 Task: View added groups on the profile page
Action: Mouse moved to (313, 282)
Screenshot: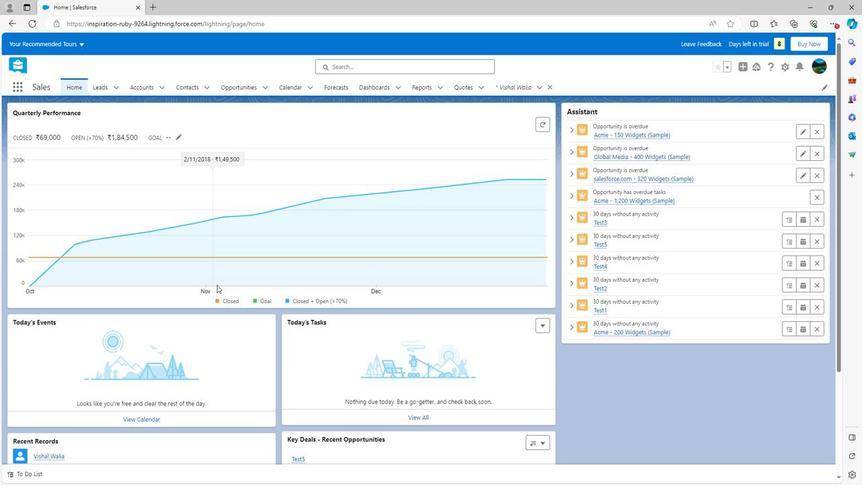 
Action: Mouse scrolled (313, 281) with delta (0, 0)
Screenshot: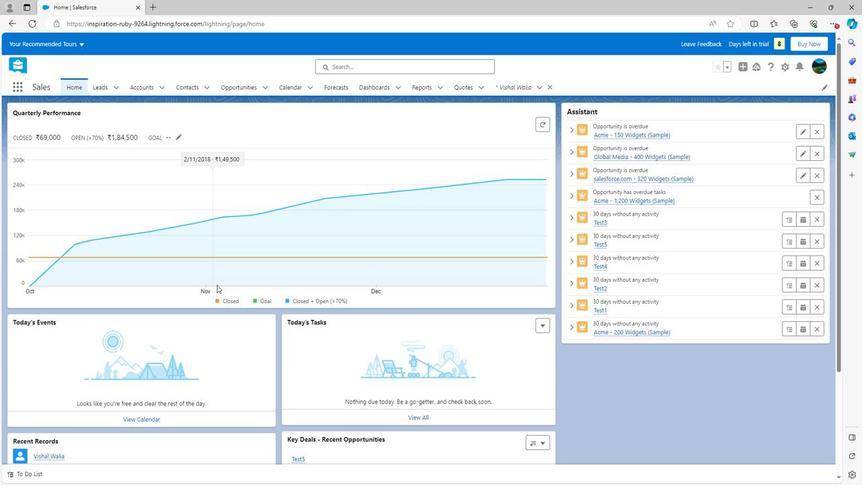 
Action: Mouse scrolled (313, 281) with delta (0, 0)
Screenshot: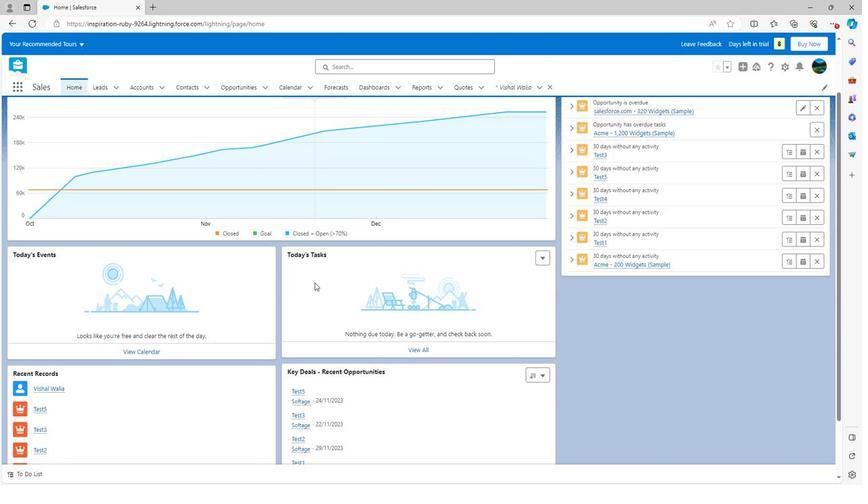 
Action: Mouse scrolled (313, 281) with delta (0, 0)
Screenshot: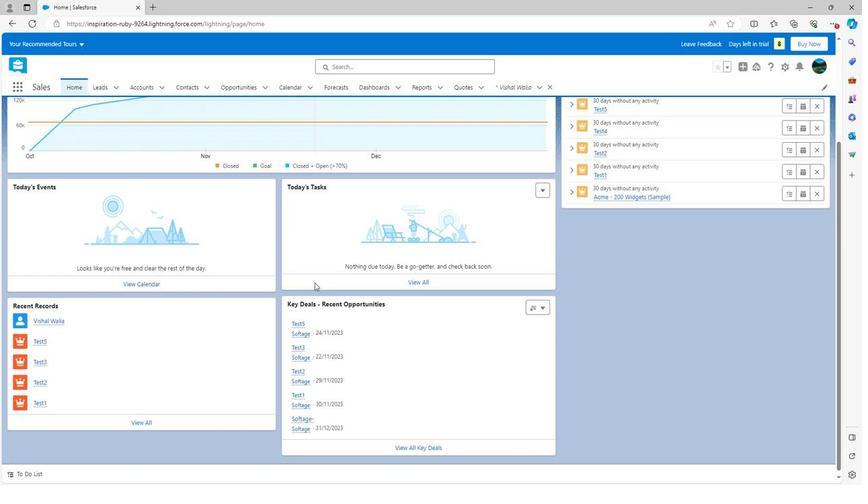 
Action: Mouse moved to (311, 280)
Screenshot: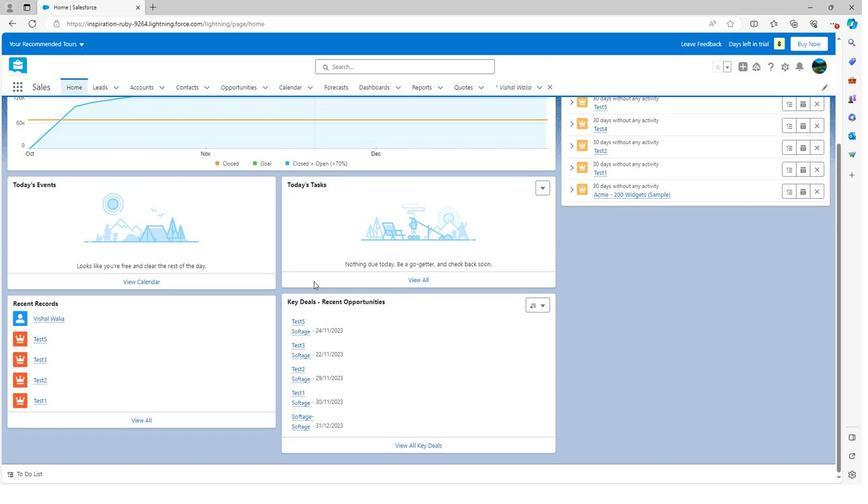 
Action: Mouse scrolled (311, 281) with delta (0, 0)
Screenshot: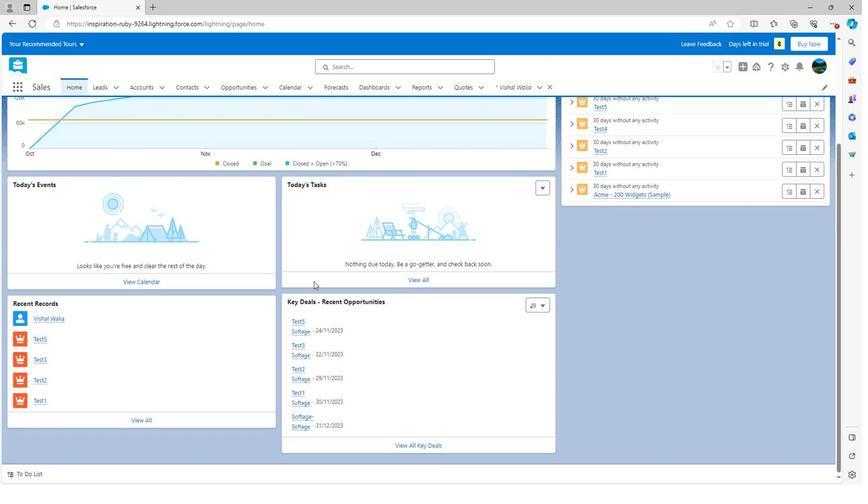 
Action: Mouse scrolled (311, 281) with delta (0, 0)
Screenshot: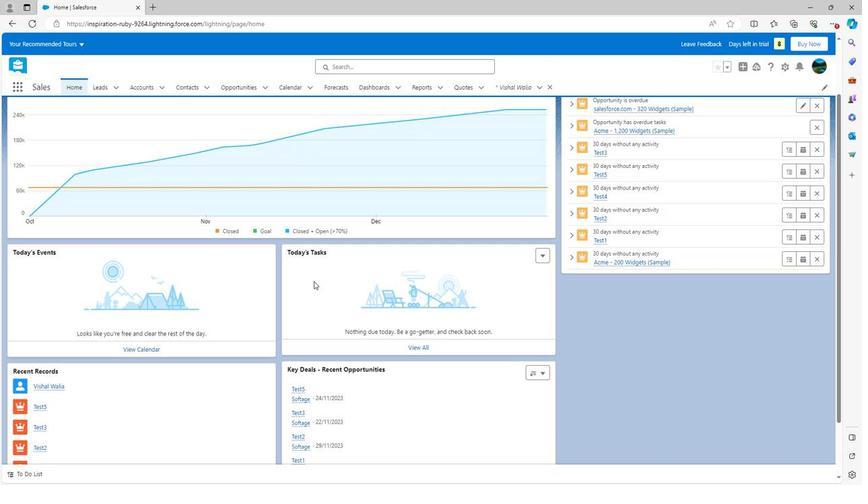 
Action: Mouse scrolled (311, 281) with delta (0, 0)
Screenshot: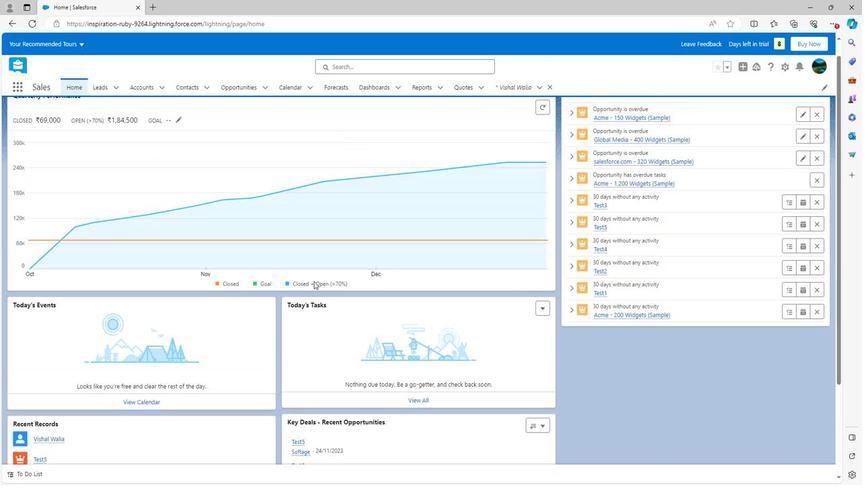
Action: Mouse moved to (817, 66)
Screenshot: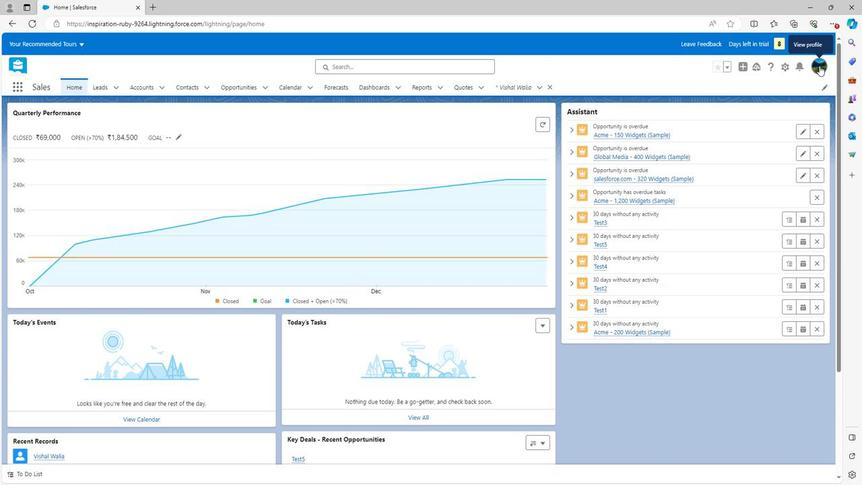 
Action: Mouse pressed left at (817, 66)
Screenshot: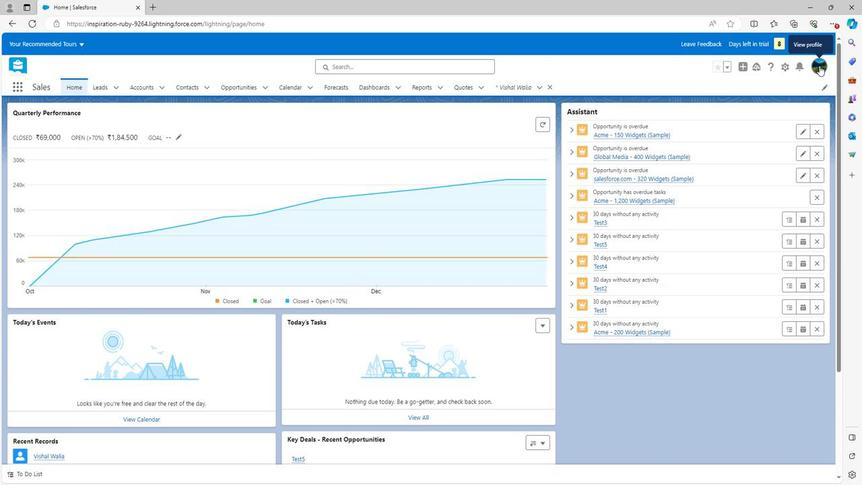 
Action: Mouse moved to (682, 98)
Screenshot: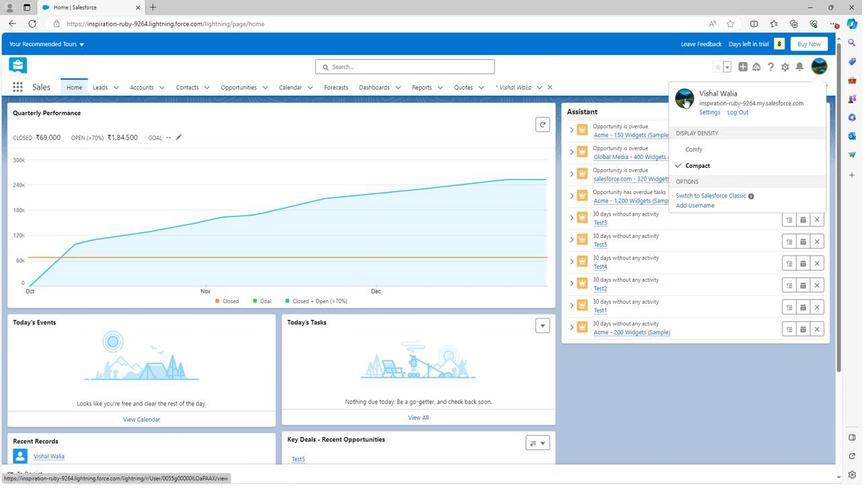 
Action: Mouse pressed left at (682, 98)
Screenshot: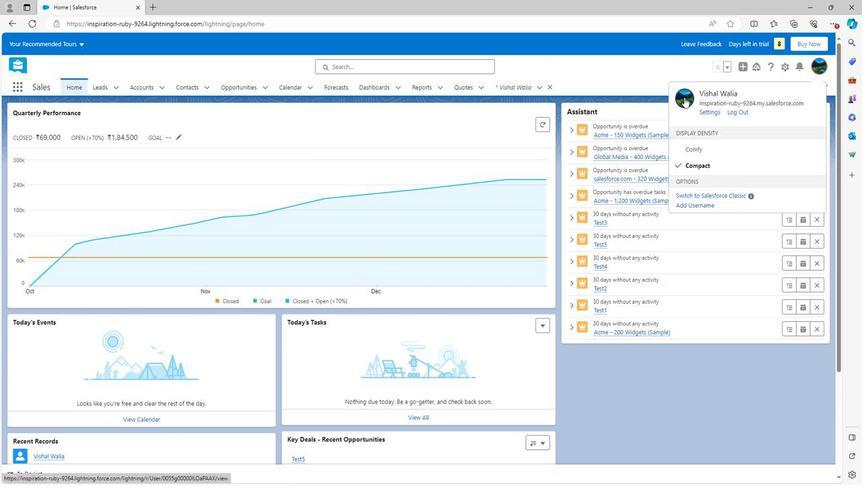 
Action: Mouse moved to (659, 289)
Screenshot: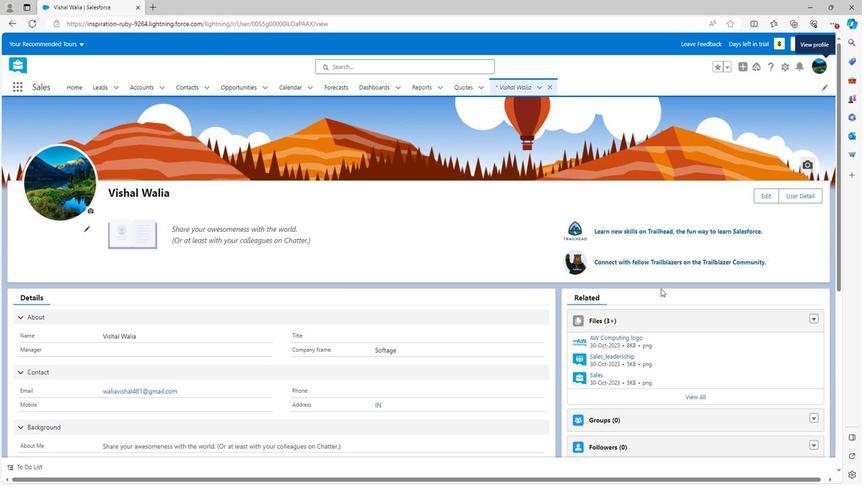 
Action: Mouse scrolled (659, 289) with delta (0, 0)
Screenshot: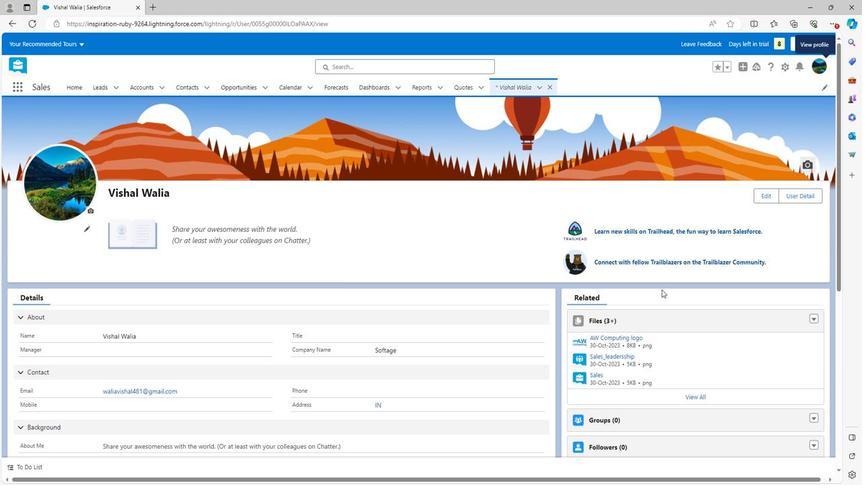
Action: Mouse scrolled (659, 289) with delta (0, 0)
Screenshot: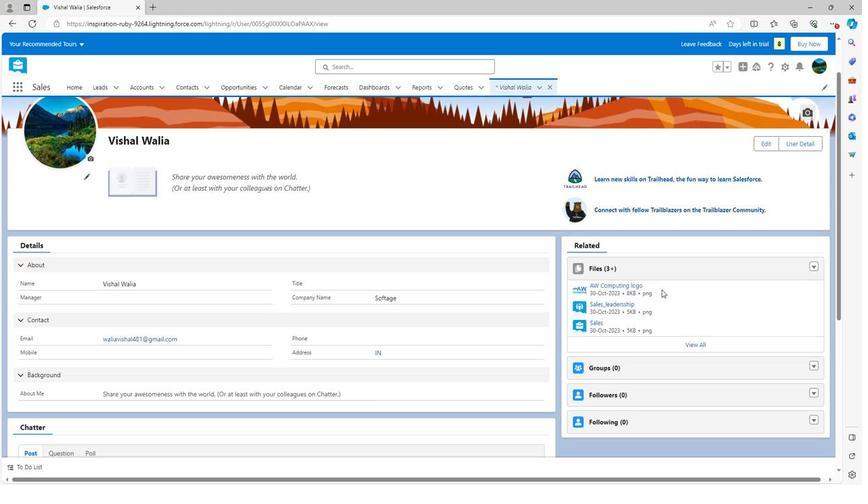 
Action: Mouse scrolled (659, 289) with delta (0, 0)
Screenshot: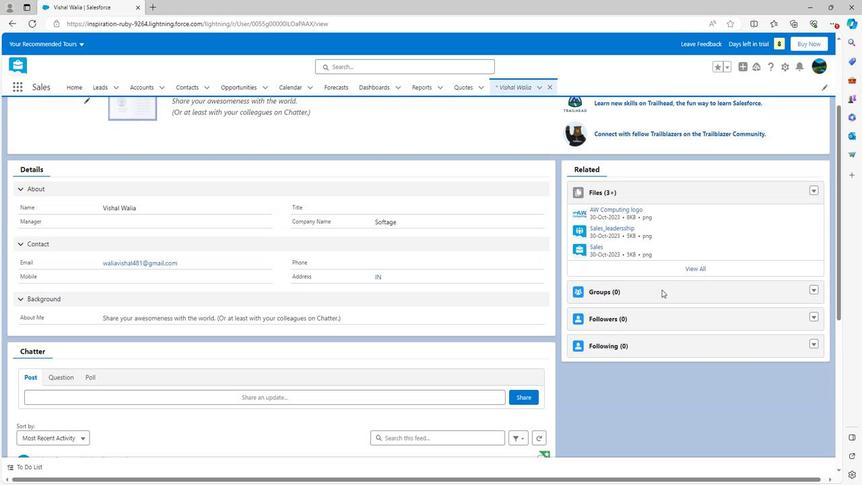 
Action: Mouse moved to (774, 215)
Screenshot: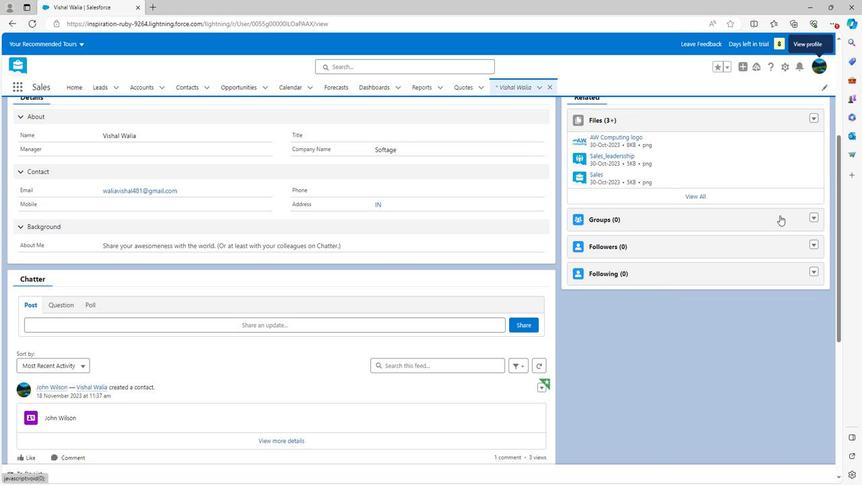 
Action: Mouse pressed left at (774, 215)
Screenshot: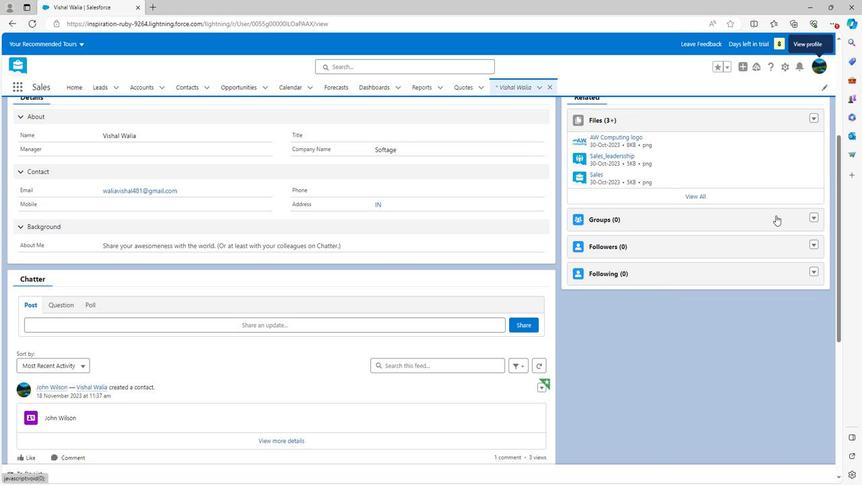 
Action: Mouse moved to (602, 222)
Screenshot: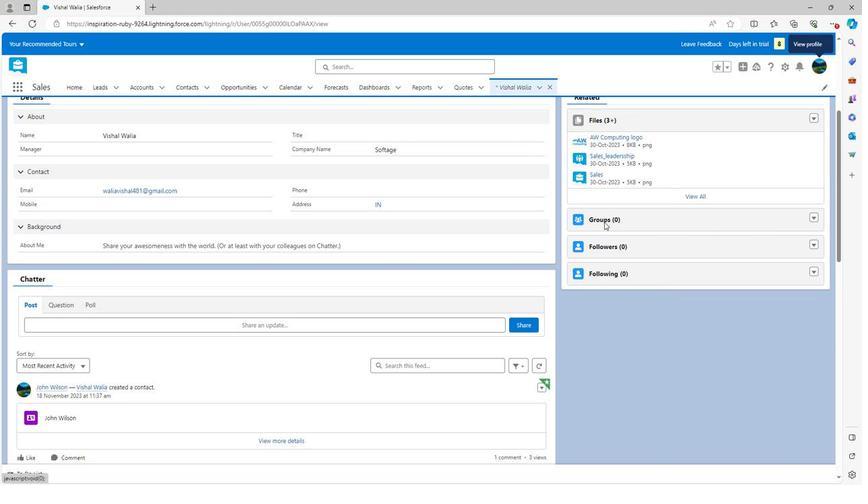 
Action: Mouse pressed left at (602, 222)
Screenshot: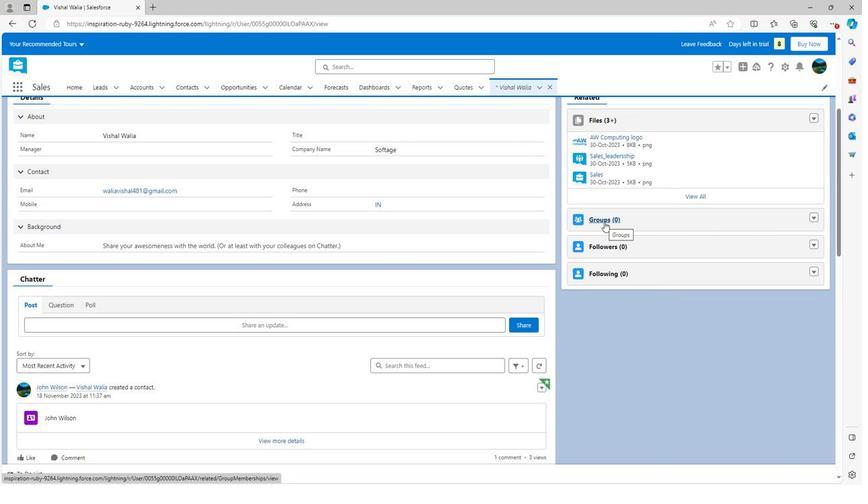 
Action: Mouse moved to (329, 259)
Screenshot: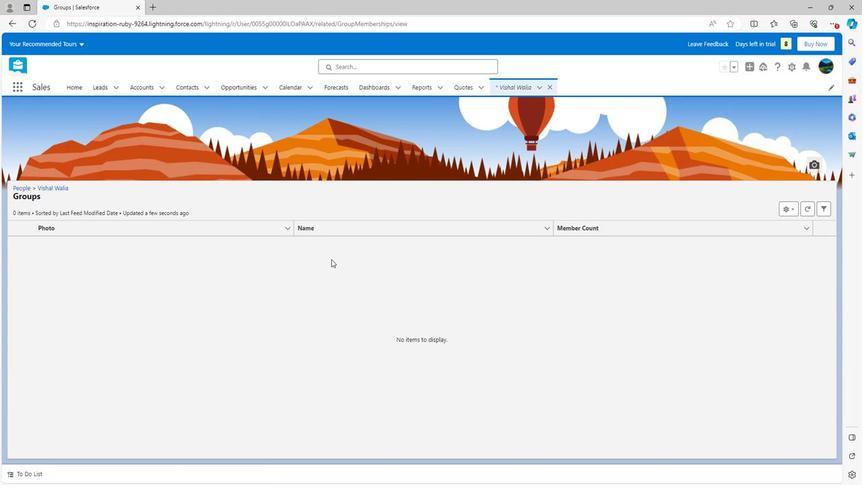
Action: Mouse scrolled (329, 259) with delta (0, 0)
Screenshot: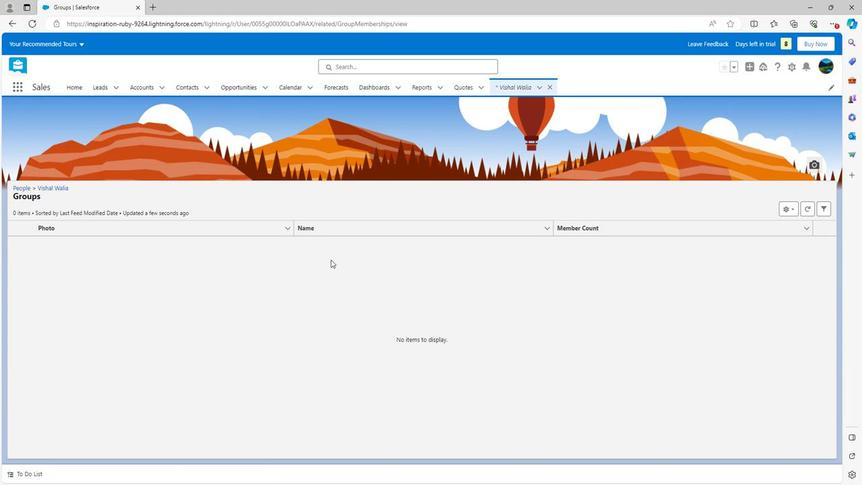 
Action: Mouse scrolled (329, 259) with delta (0, 0)
Screenshot: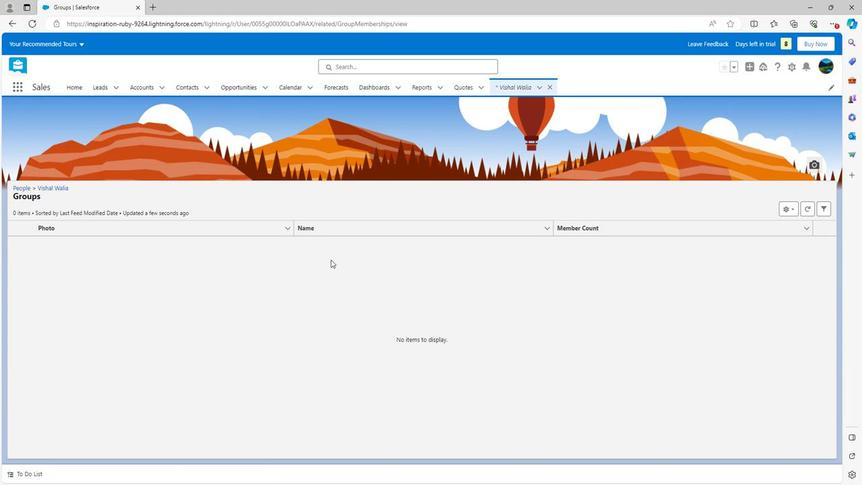 
Action: Mouse moved to (10, 22)
Screenshot: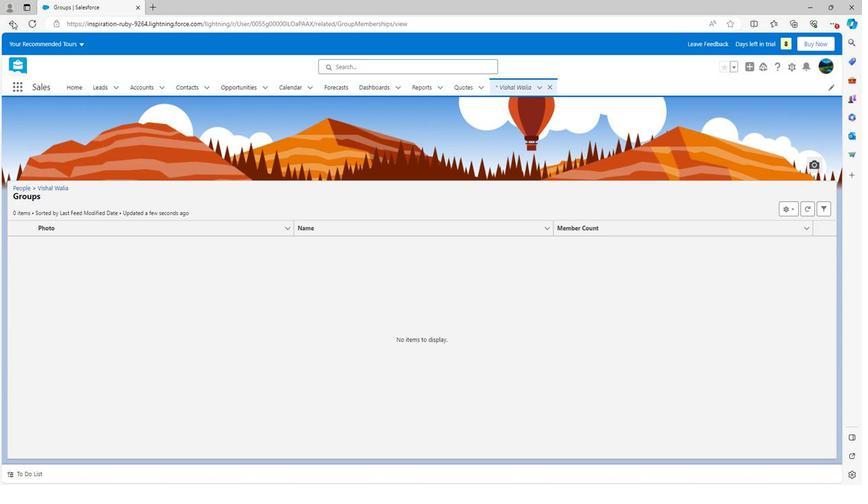 
Action: Mouse pressed left at (10, 22)
Screenshot: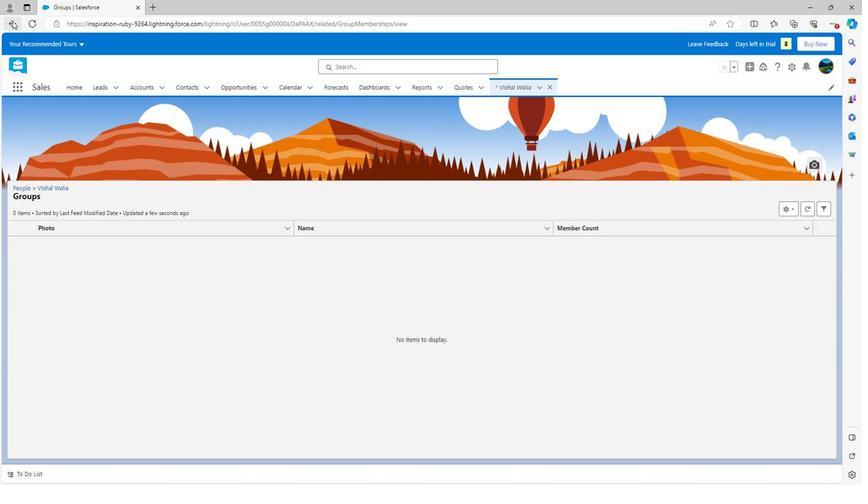 
Action: Mouse moved to (814, 202)
Screenshot: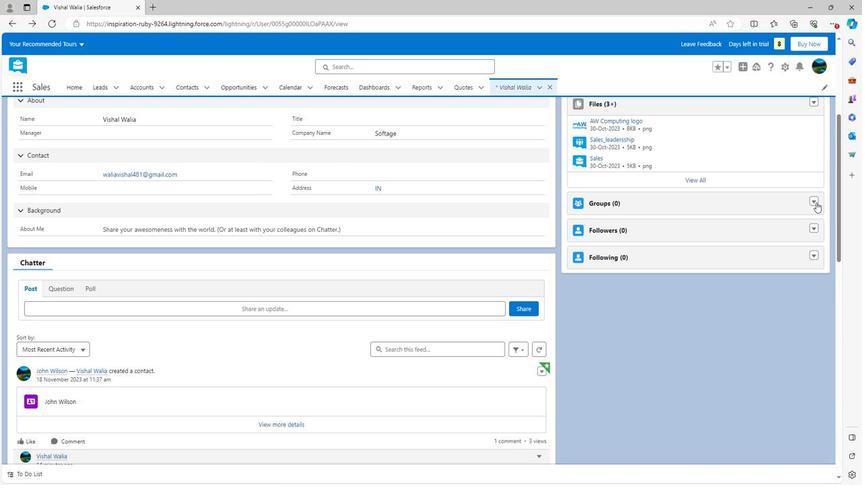 
Action: Mouse pressed left at (814, 202)
Screenshot: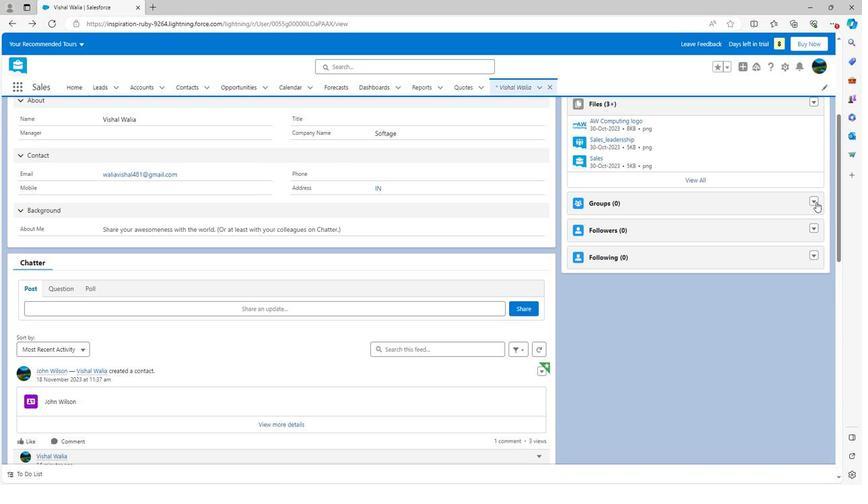 
Action: Mouse moved to (727, 203)
Screenshot: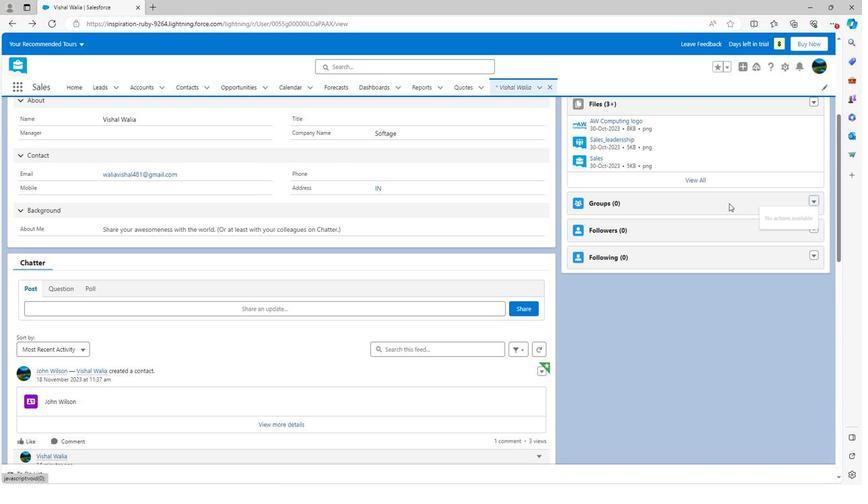 
Action: Mouse pressed left at (727, 203)
Screenshot: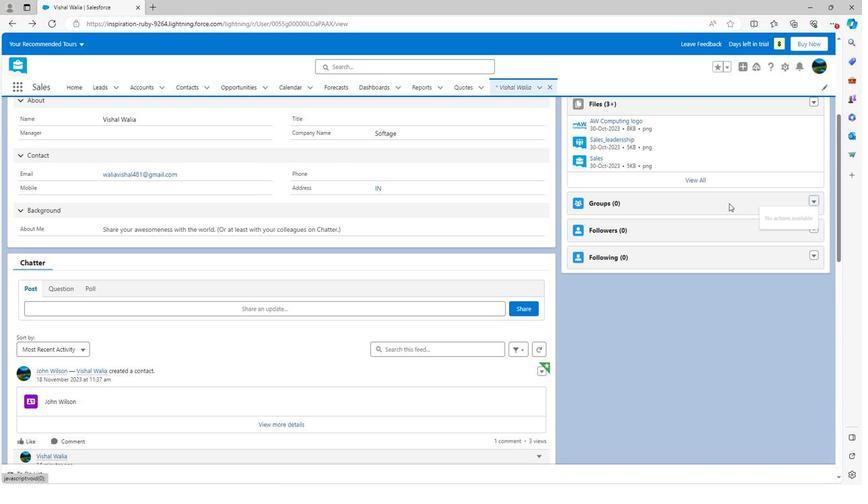 
Action: Mouse moved to (447, 283)
Screenshot: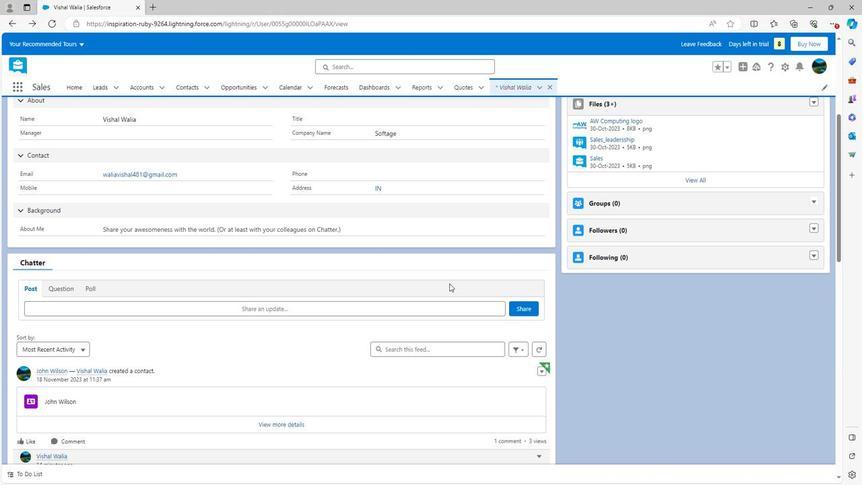 
Action: Mouse scrolled (447, 283) with delta (0, 0)
Screenshot: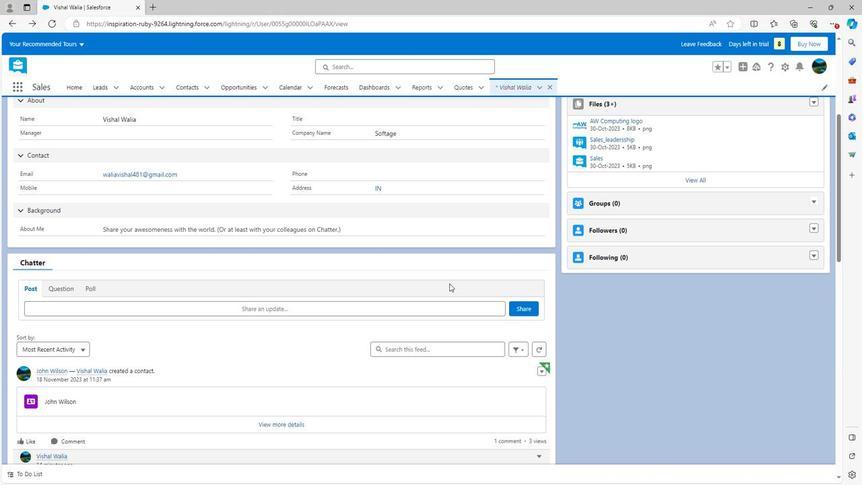 
Action: Mouse scrolled (447, 283) with delta (0, 0)
Screenshot: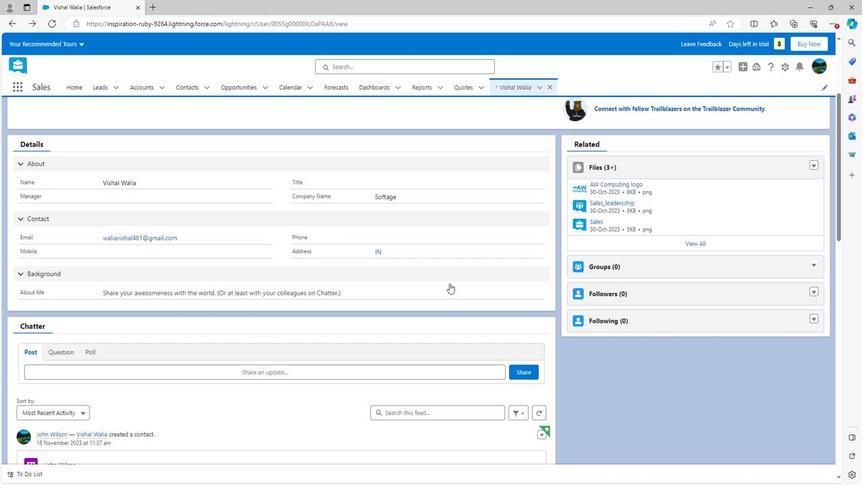
Action: Mouse scrolled (447, 283) with delta (0, 0)
Screenshot: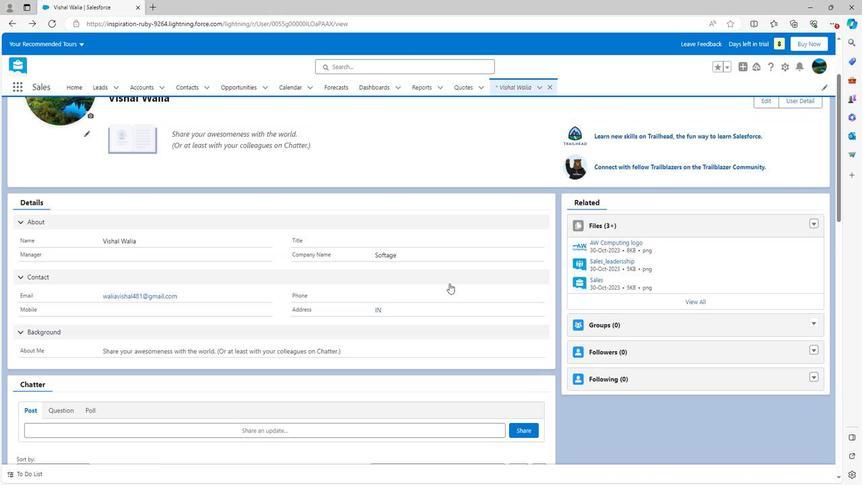 
Action: Mouse scrolled (447, 283) with delta (0, 0)
Screenshot: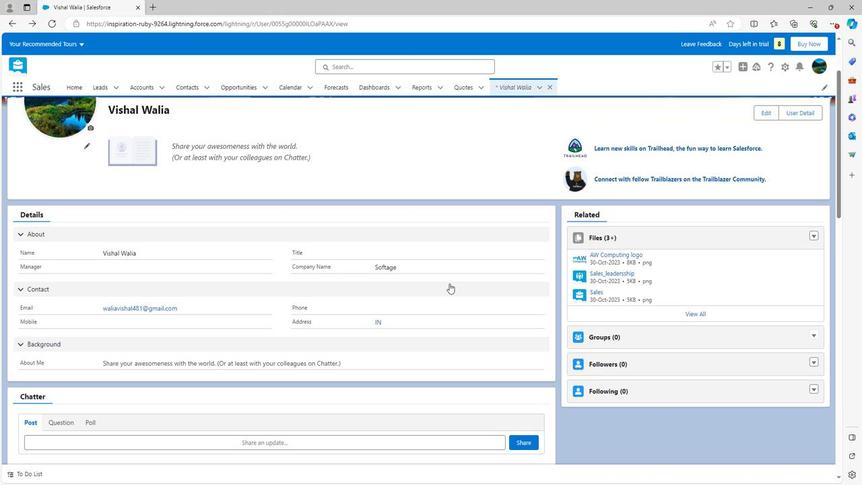
Action: Mouse moved to (447, 280)
Screenshot: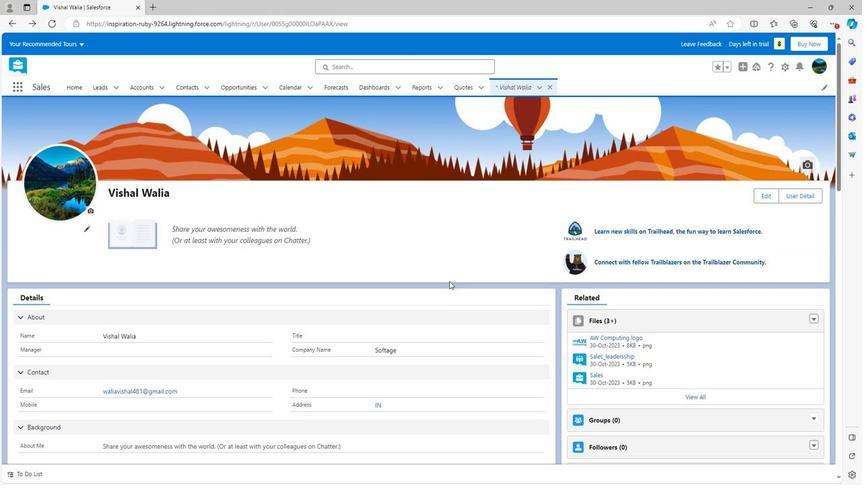 
Action: Mouse scrolled (447, 280) with delta (0, 0)
Screenshot: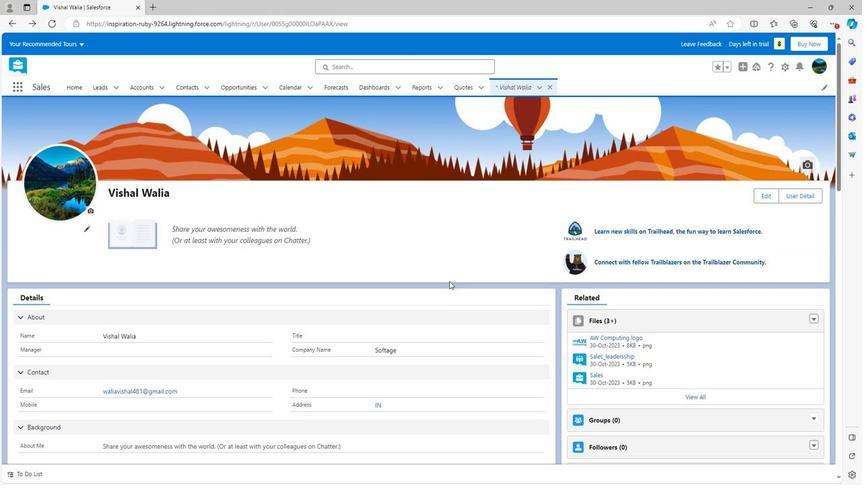 
Action: Mouse scrolled (447, 280) with delta (0, 0)
Screenshot: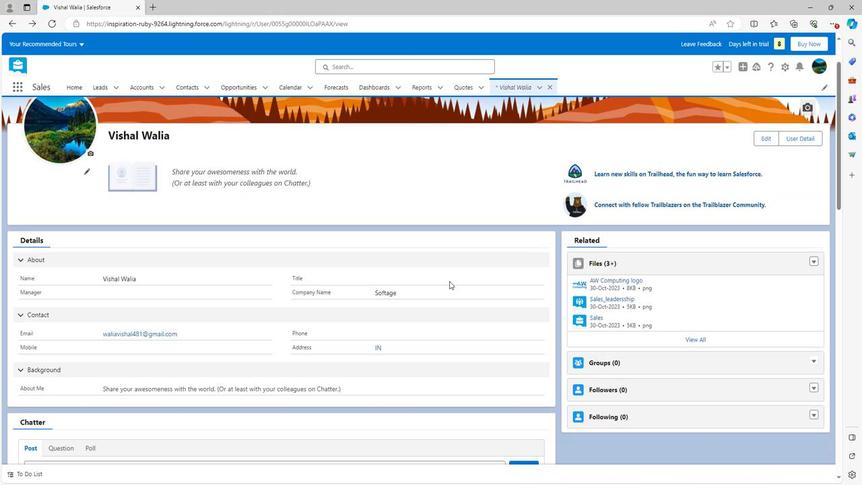 
Action: Mouse scrolled (447, 280) with delta (0, 0)
Screenshot: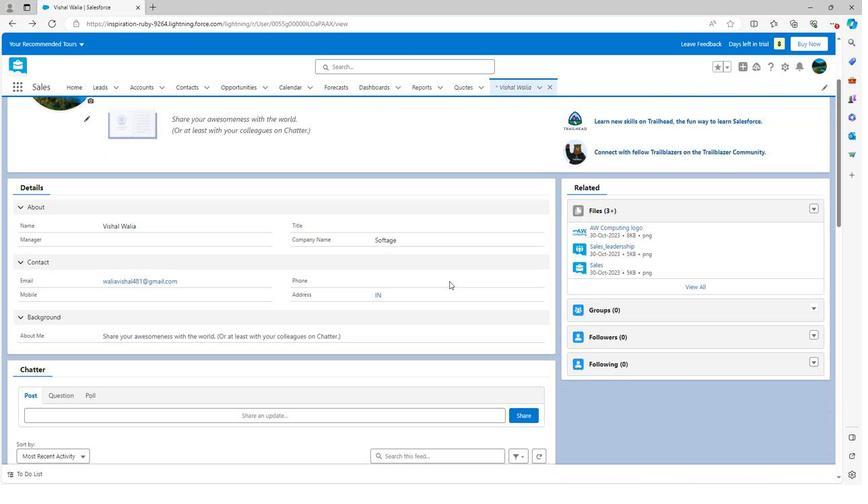 
Action: Mouse scrolled (447, 280) with delta (0, 0)
Screenshot: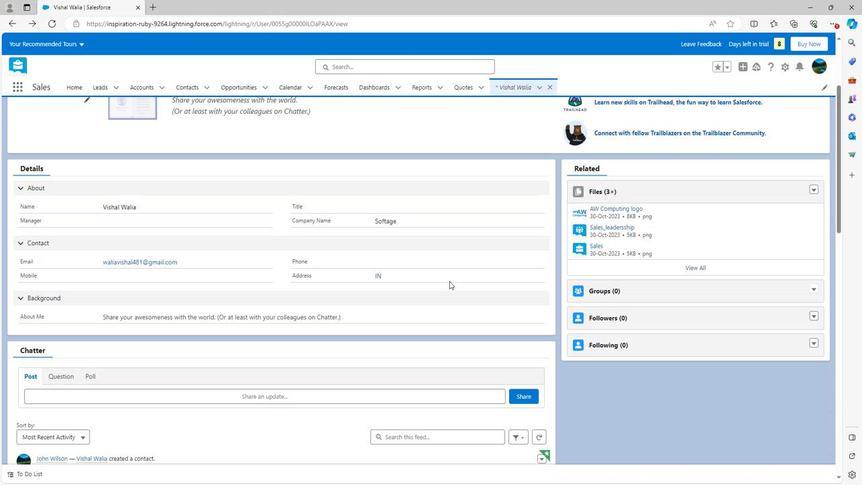 
Action: Mouse scrolled (447, 280) with delta (0, 0)
Screenshot: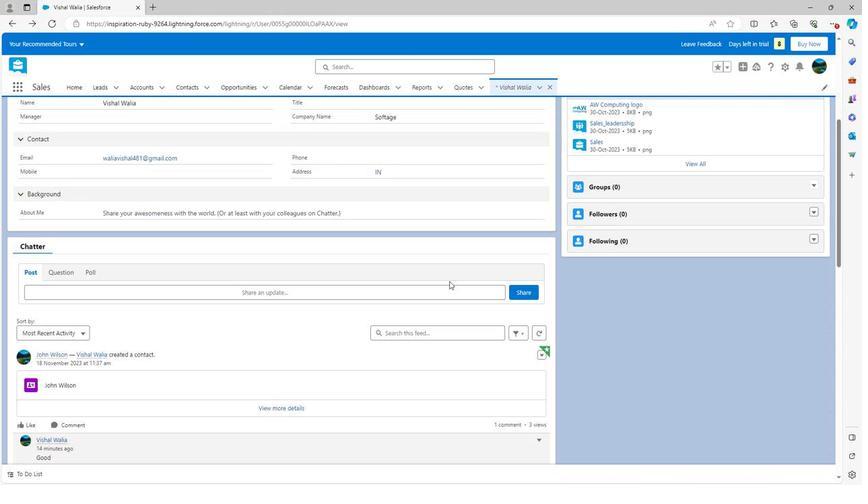 
Action: Mouse scrolled (447, 280) with delta (0, 0)
Screenshot: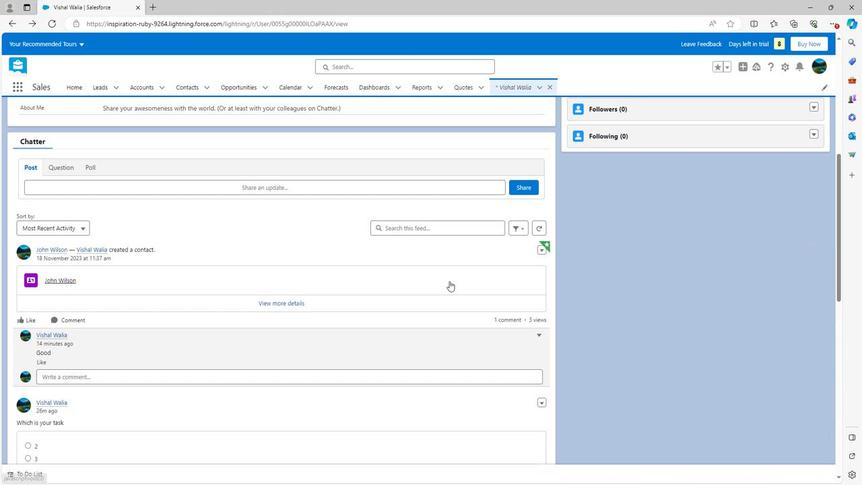 
Action: Mouse scrolled (447, 280) with delta (0, 0)
Screenshot: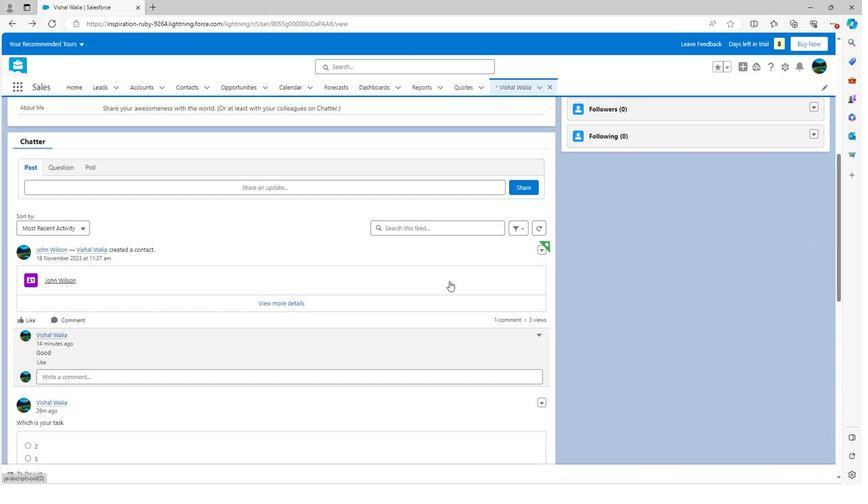 
Action: Mouse scrolled (447, 280) with delta (0, 0)
Screenshot: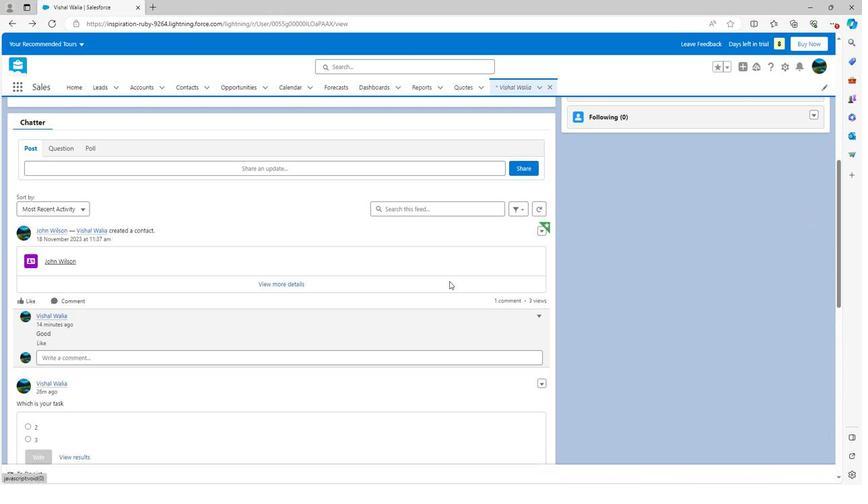
Action: Mouse scrolled (447, 280) with delta (0, 0)
Screenshot: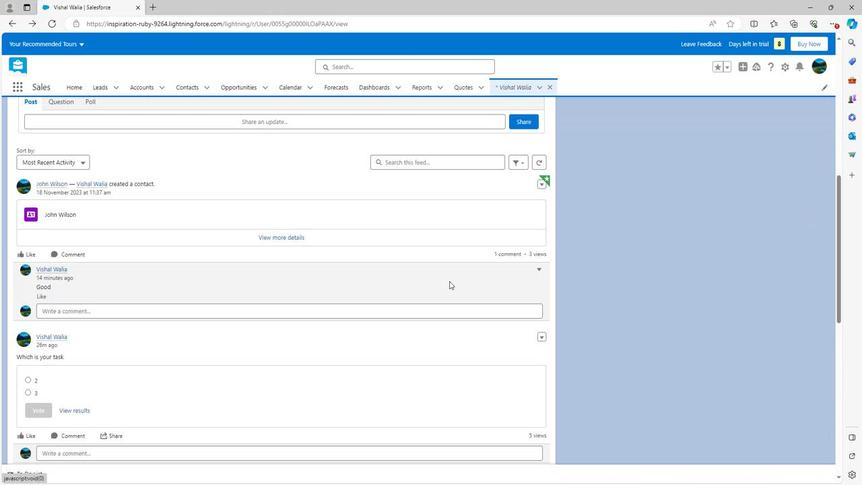 
Action: Mouse scrolled (447, 280) with delta (0, 0)
Screenshot: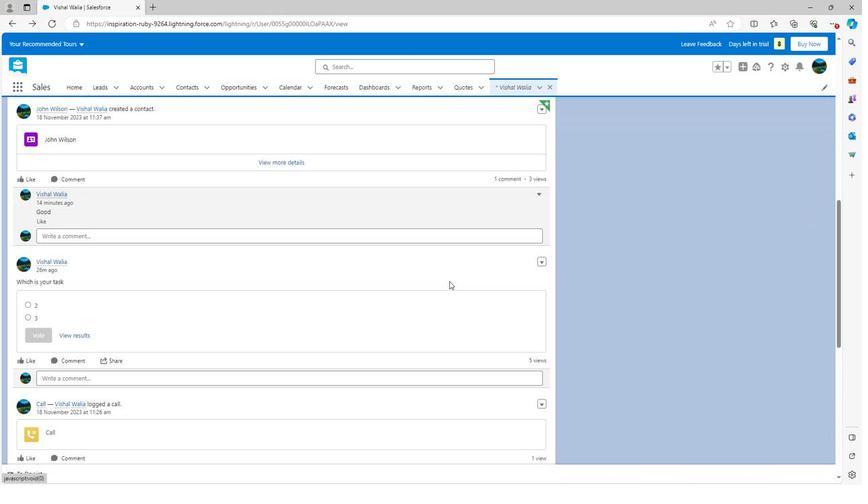 
Action: Mouse scrolled (447, 280) with delta (0, 0)
Screenshot: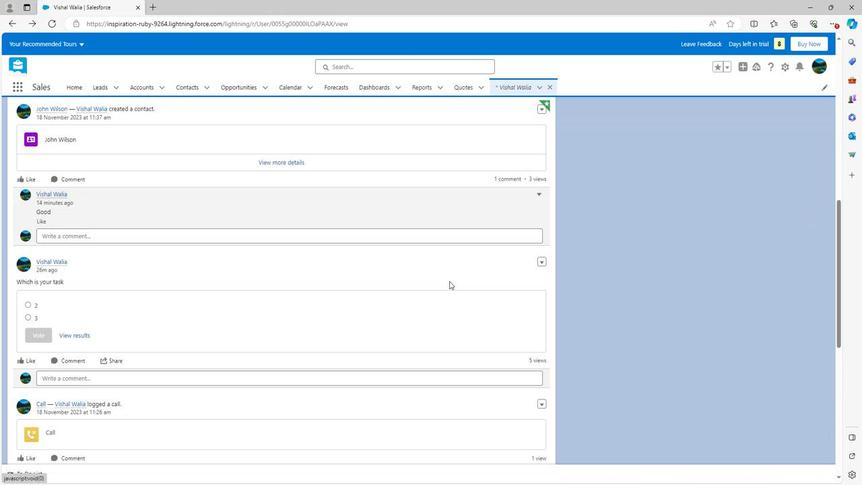 
Action: Mouse scrolled (447, 280) with delta (0, 0)
Screenshot: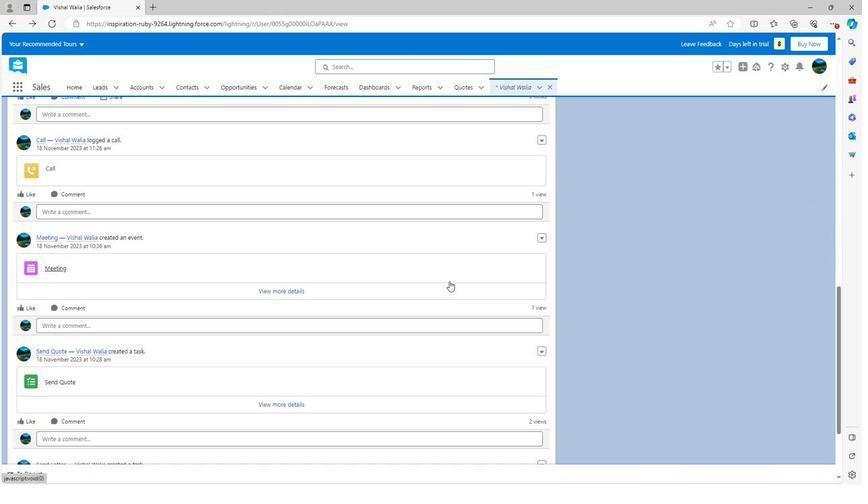 
Action: Mouse scrolled (447, 280) with delta (0, 0)
Screenshot: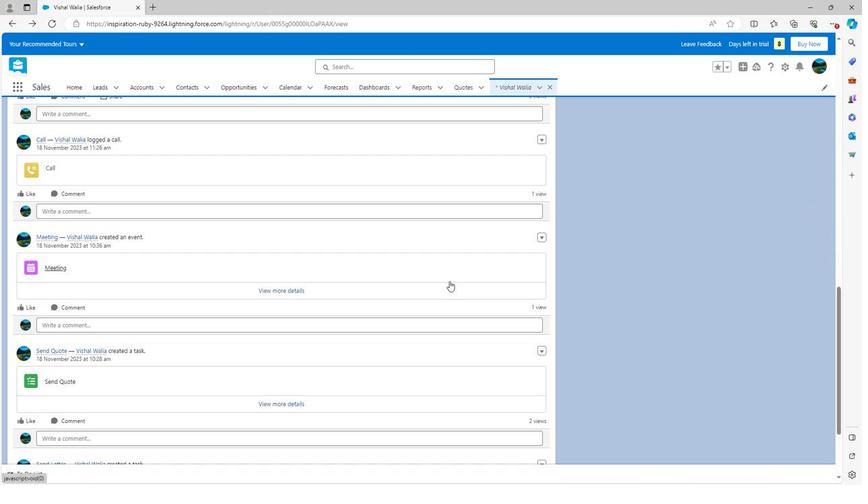 
Action: Mouse scrolled (447, 280) with delta (0, 0)
Screenshot: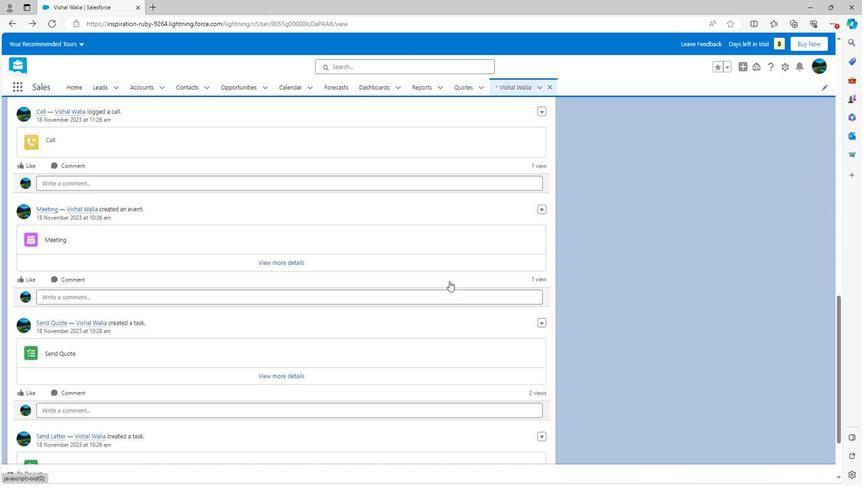 
Action: Mouse scrolled (447, 280) with delta (0, 0)
Screenshot: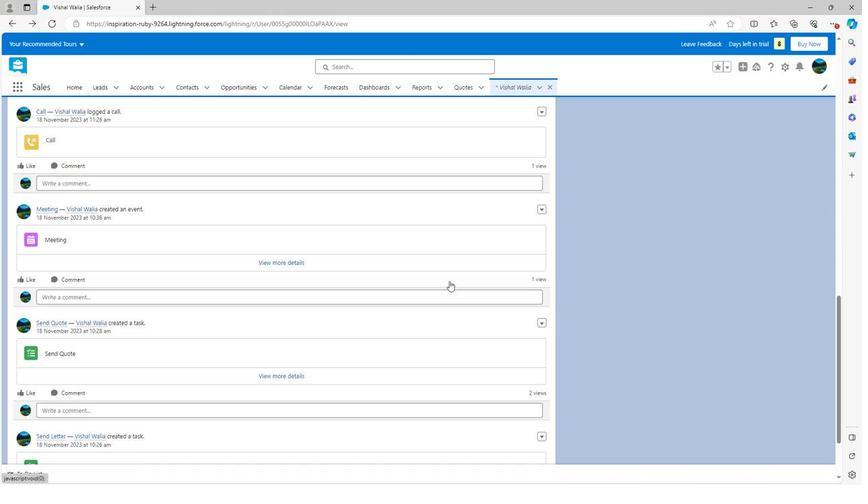 
Action: Mouse scrolled (447, 280) with delta (0, 0)
Screenshot: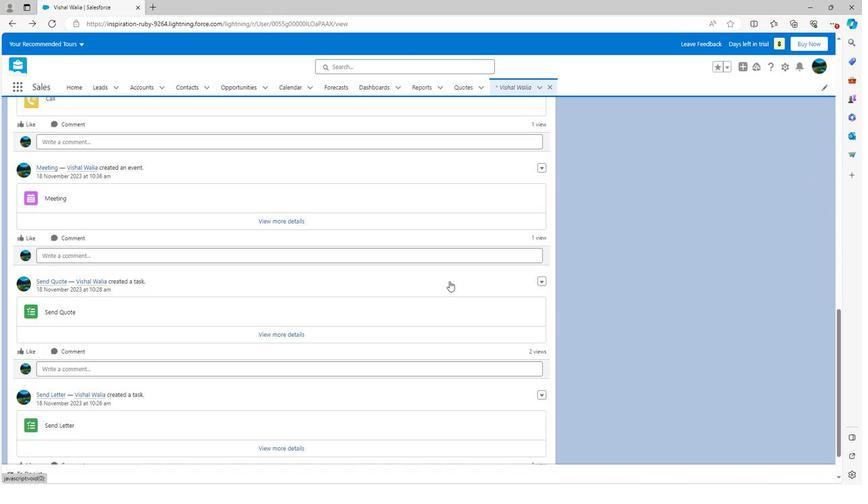 
Action: Mouse scrolled (447, 280) with delta (0, 0)
Screenshot: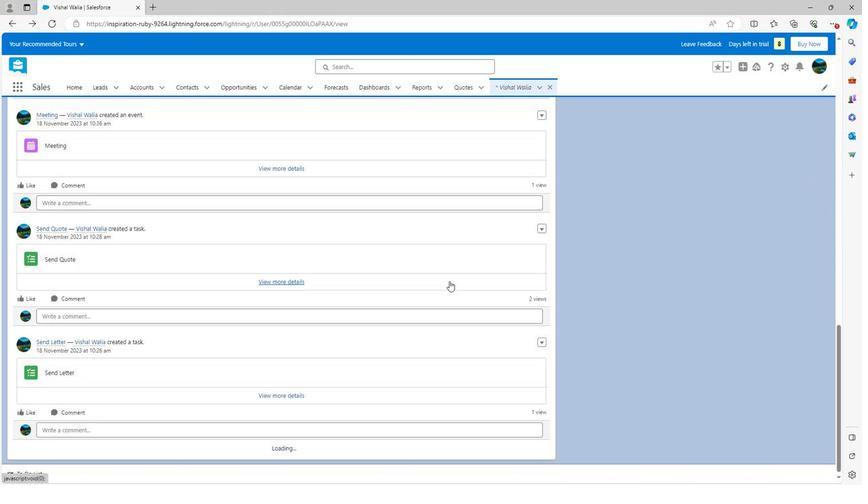 
Action: Mouse scrolled (447, 281) with delta (0, 0)
Screenshot: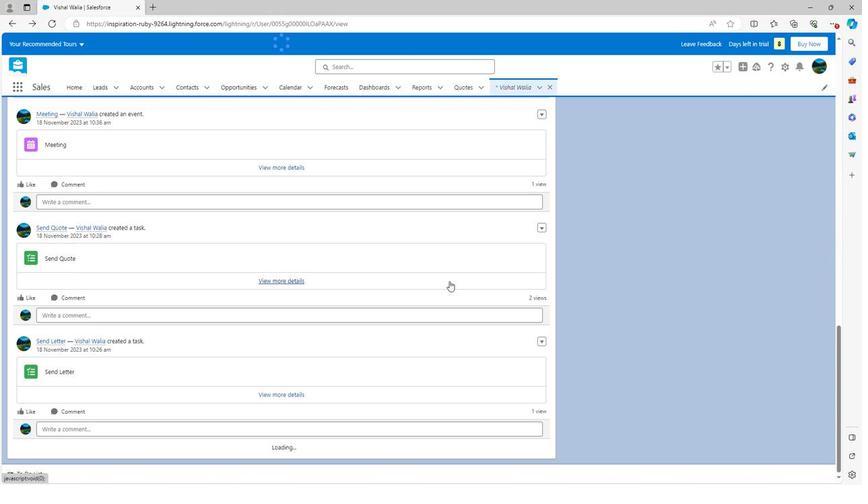 
Action: Mouse scrolled (447, 281) with delta (0, 0)
Screenshot: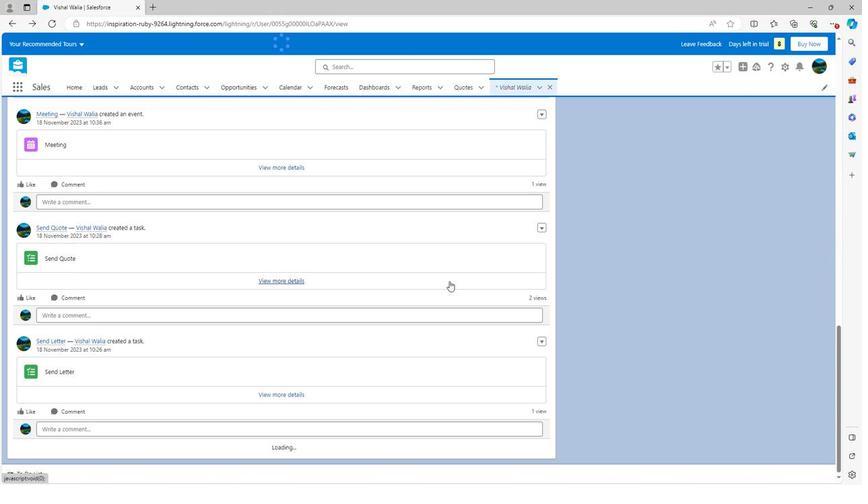 
Action: Mouse scrolled (447, 281) with delta (0, 0)
Screenshot: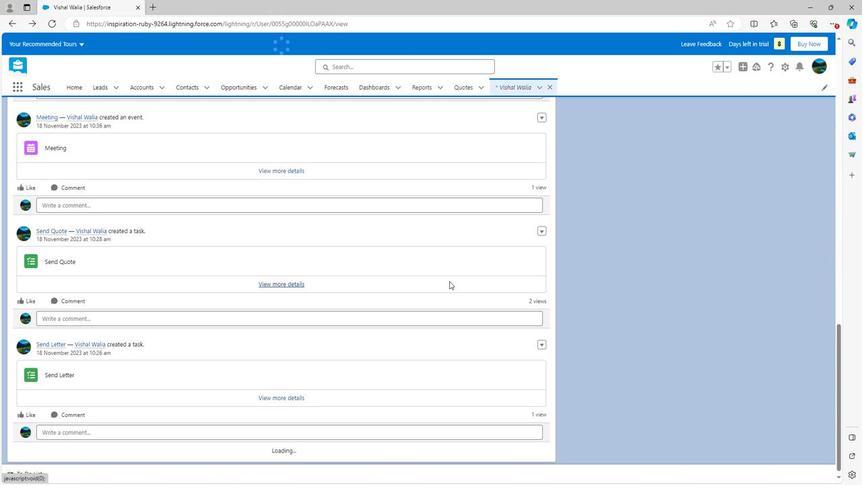 
Action: Mouse scrolled (447, 281) with delta (0, 0)
Screenshot: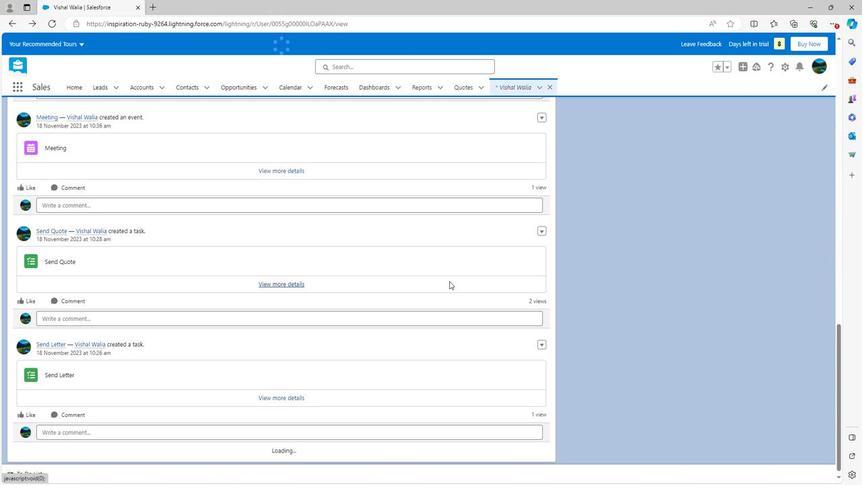 
Action: Mouse scrolled (447, 281) with delta (0, 0)
Screenshot: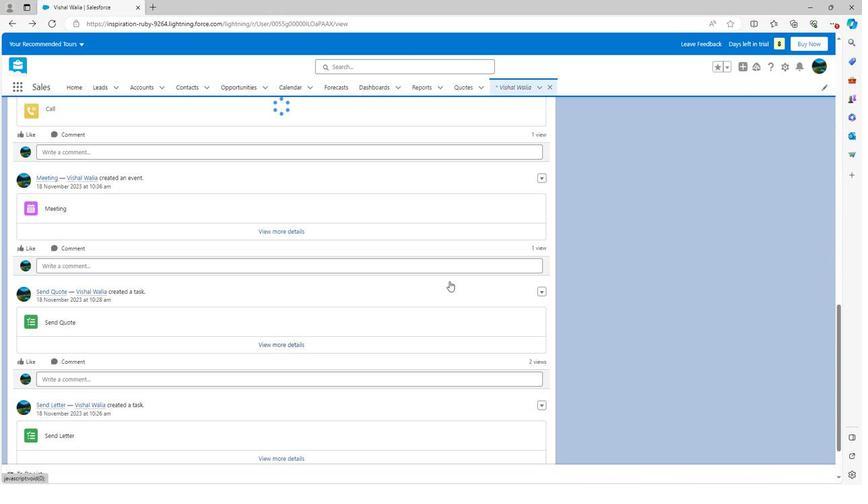 
Action: Mouse scrolled (447, 281) with delta (0, 0)
Screenshot: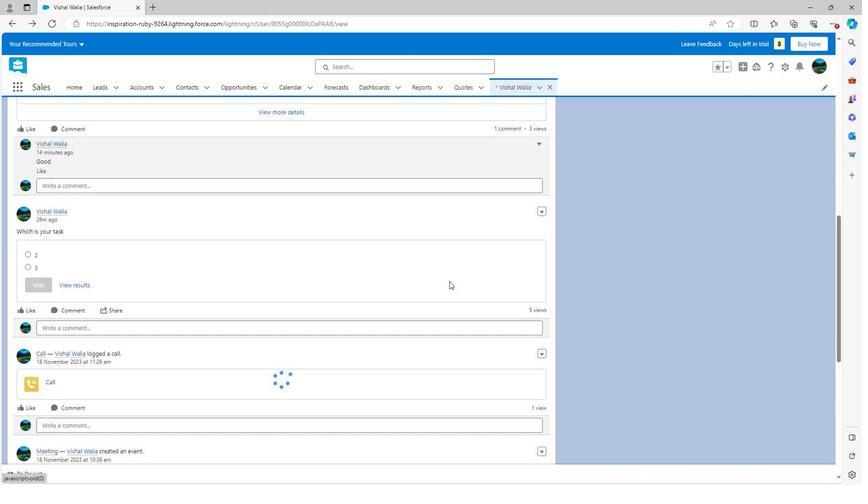 
Action: Mouse scrolled (447, 281) with delta (0, 0)
Screenshot: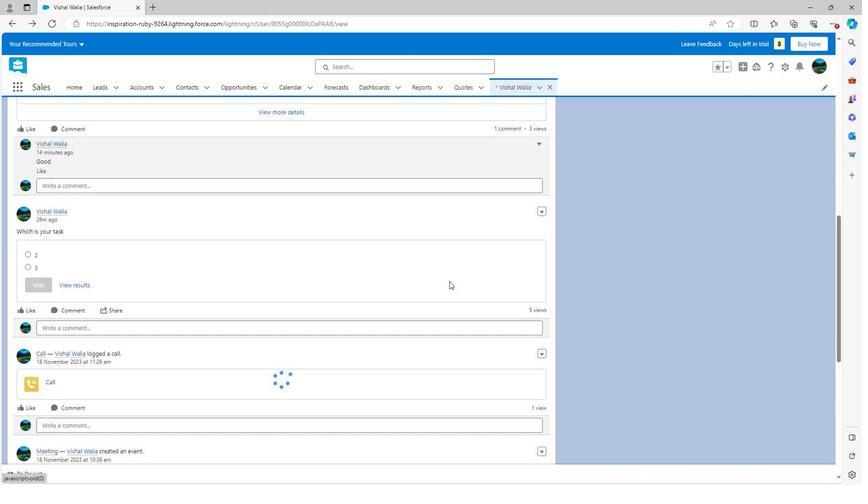 
Action: Mouse scrolled (447, 281) with delta (0, 0)
Screenshot: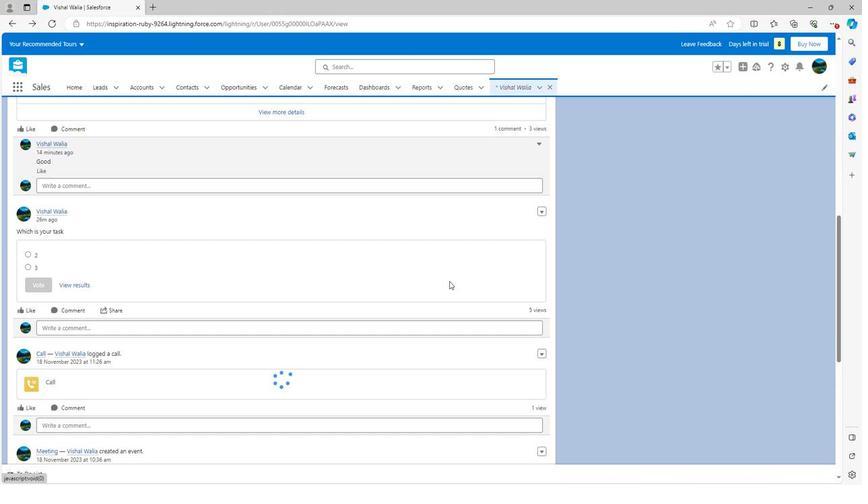 
Action: Mouse scrolled (447, 281) with delta (0, 0)
Screenshot: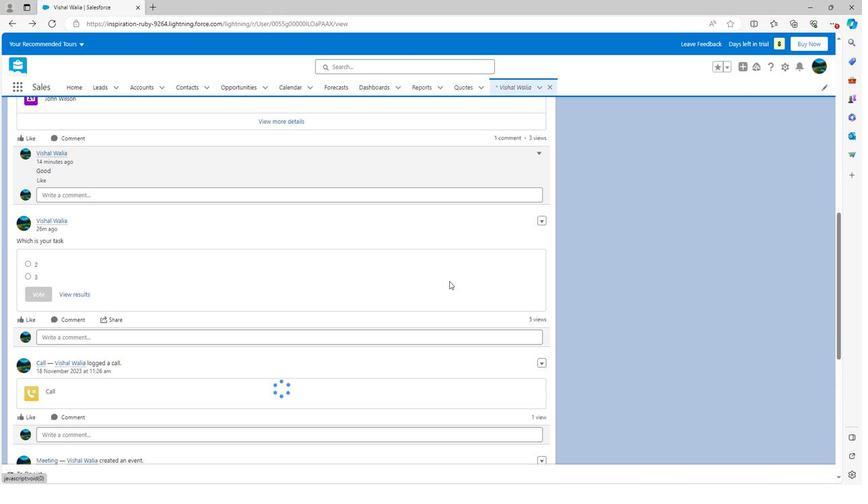 
Action: Mouse scrolled (447, 281) with delta (0, 0)
Screenshot: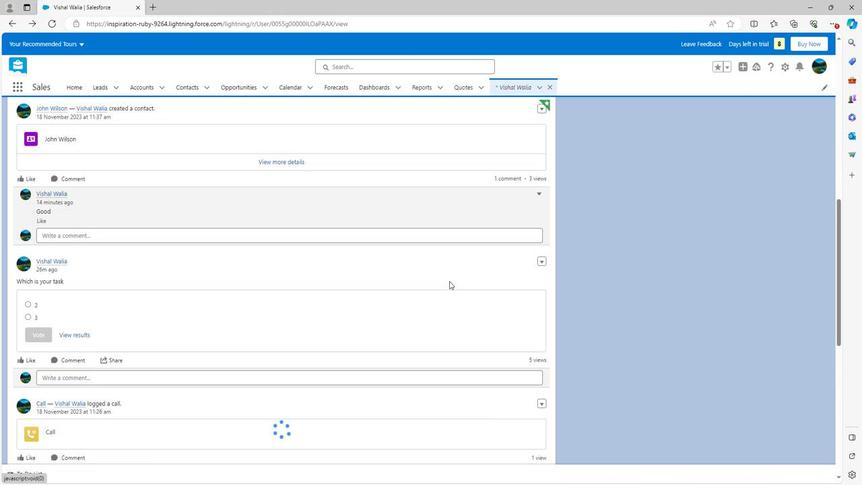 
Action: Mouse scrolled (447, 281) with delta (0, 0)
Screenshot: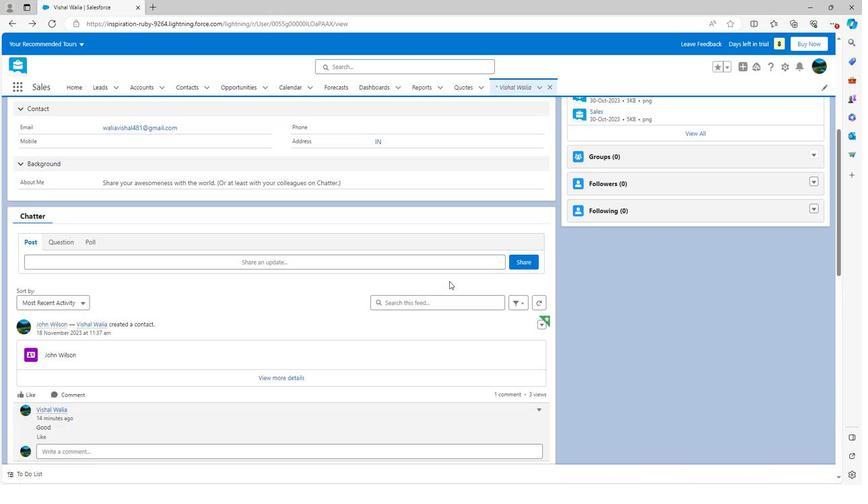 
Action: Mouse scrolled (447, 281) with delta (0, 0)
Screenshot: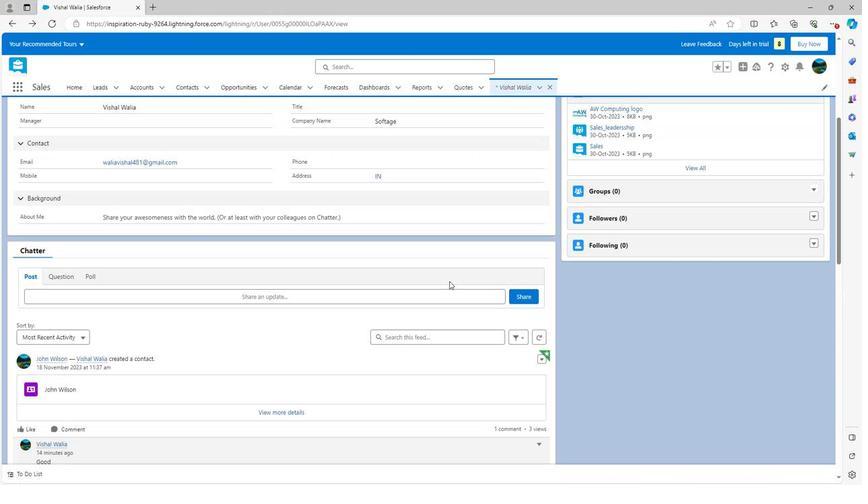 
Action: Mouse scrolled (447, 281) with delta (0, 0)
Screenshot: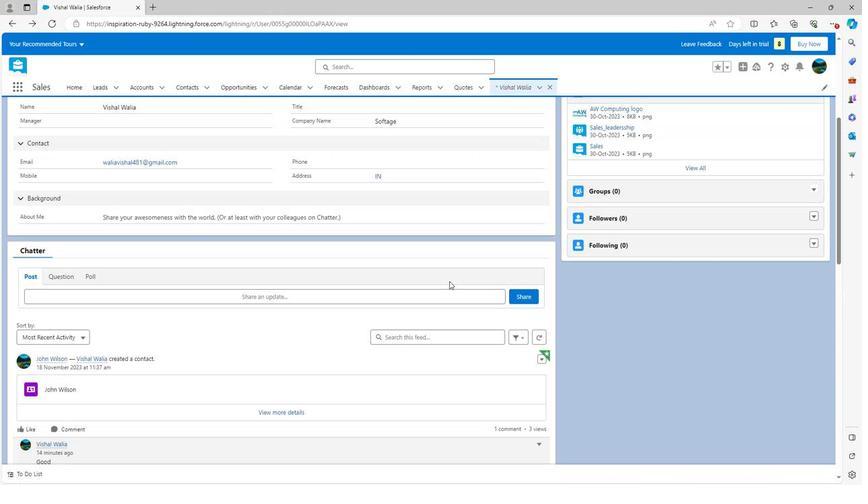 
Action: Mouse scrolled (447, 281) with delta (0, 0)
Screenshot: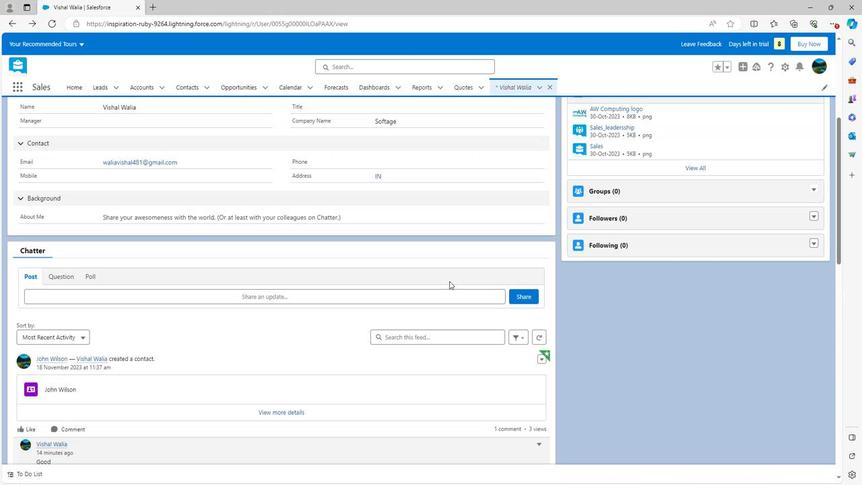 
Action: Mouse scrolled (447, 281) with delta (0, 0)
Screenshot: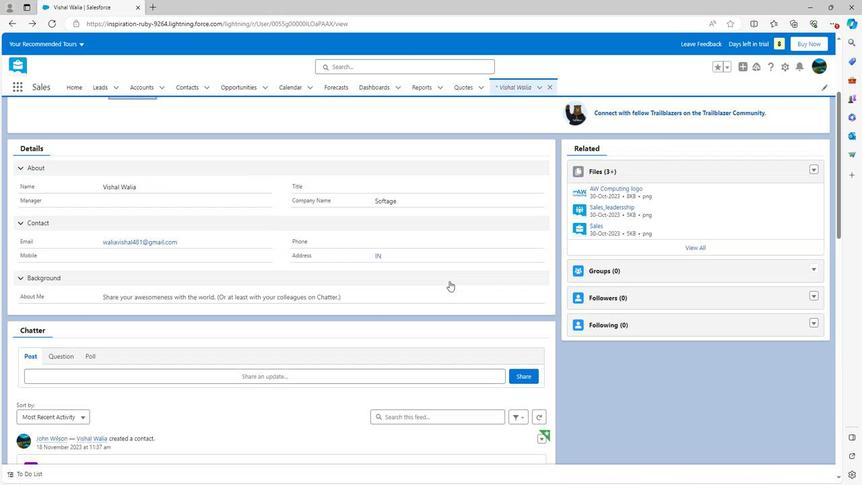 
Action: Mouse scrolled (447, 281) with delta (0, 0)
Screenshot: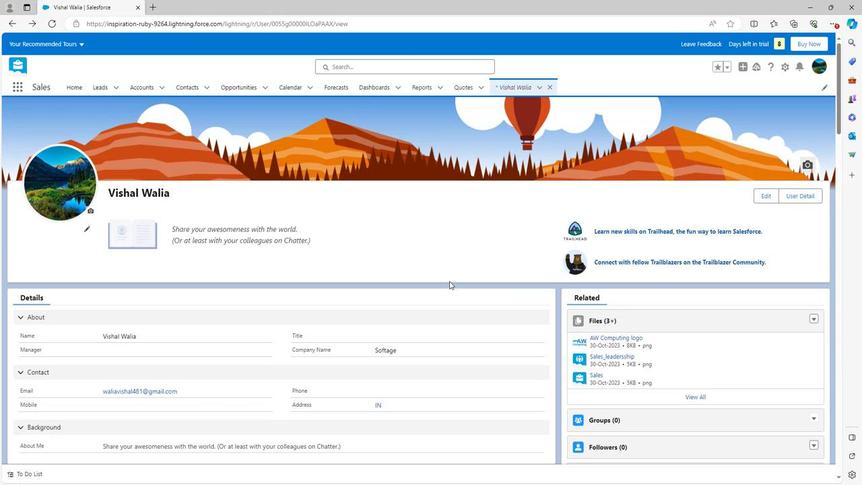 
Action: Mouse scrolled (447, 281) with delta (0, 0)
Screenshot: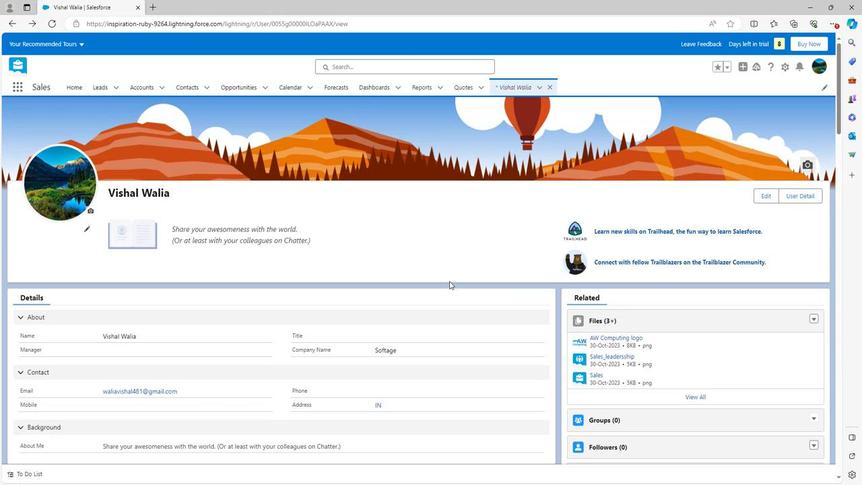 
Action: Mouse scrolled (447, 281) with delta (0, 0)
Screenshot: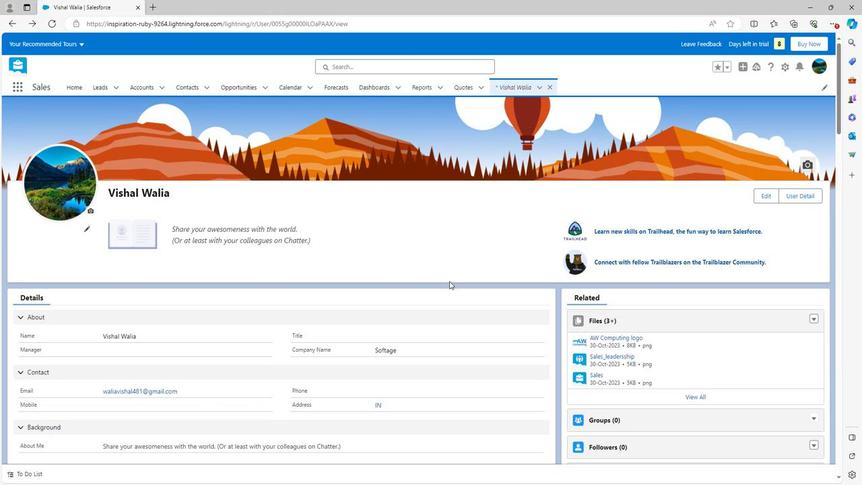
